 Task: Create a rule from the Routing list, Task moved to a section -> Set Priority in the project AgileCore , set the section as To-Do and set the priority of the task as  High
Action: Mouse moved to (92, 375)
Screenshot: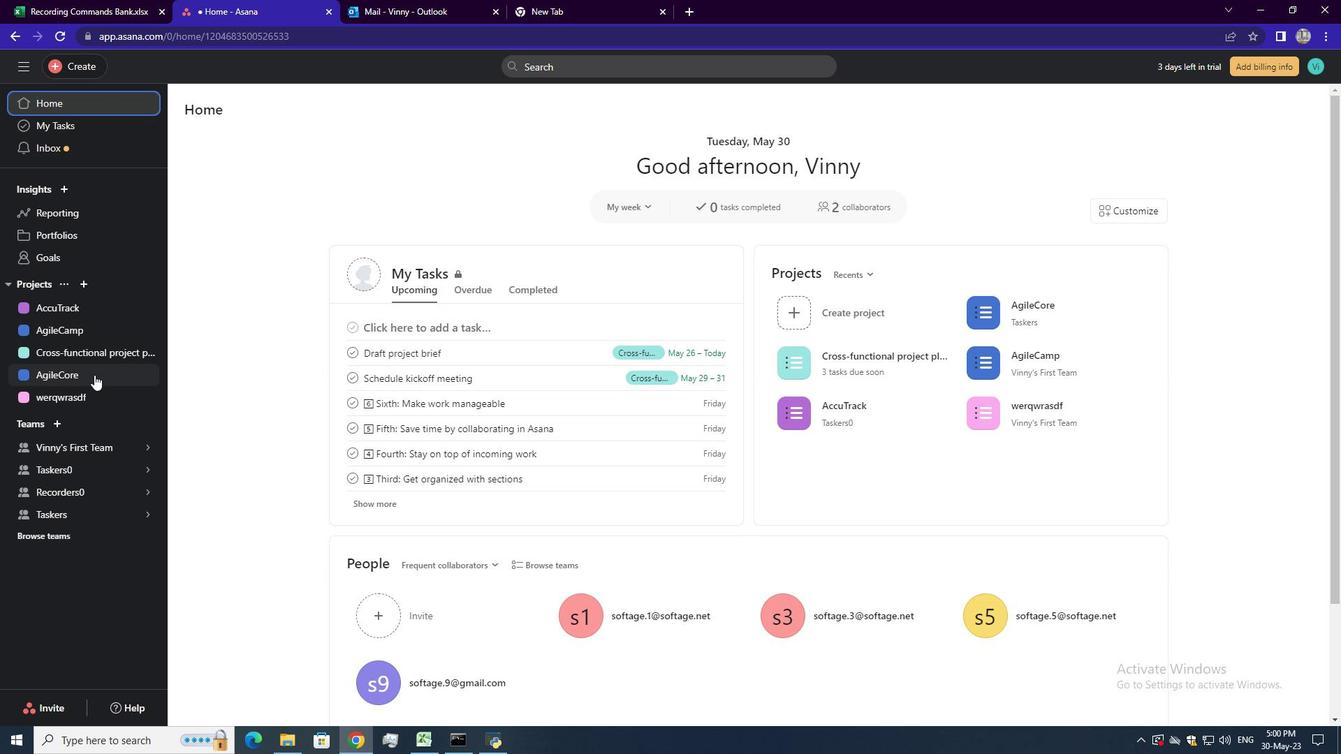 
Action: Mouse pressed left at (92, 375)
Screenshot: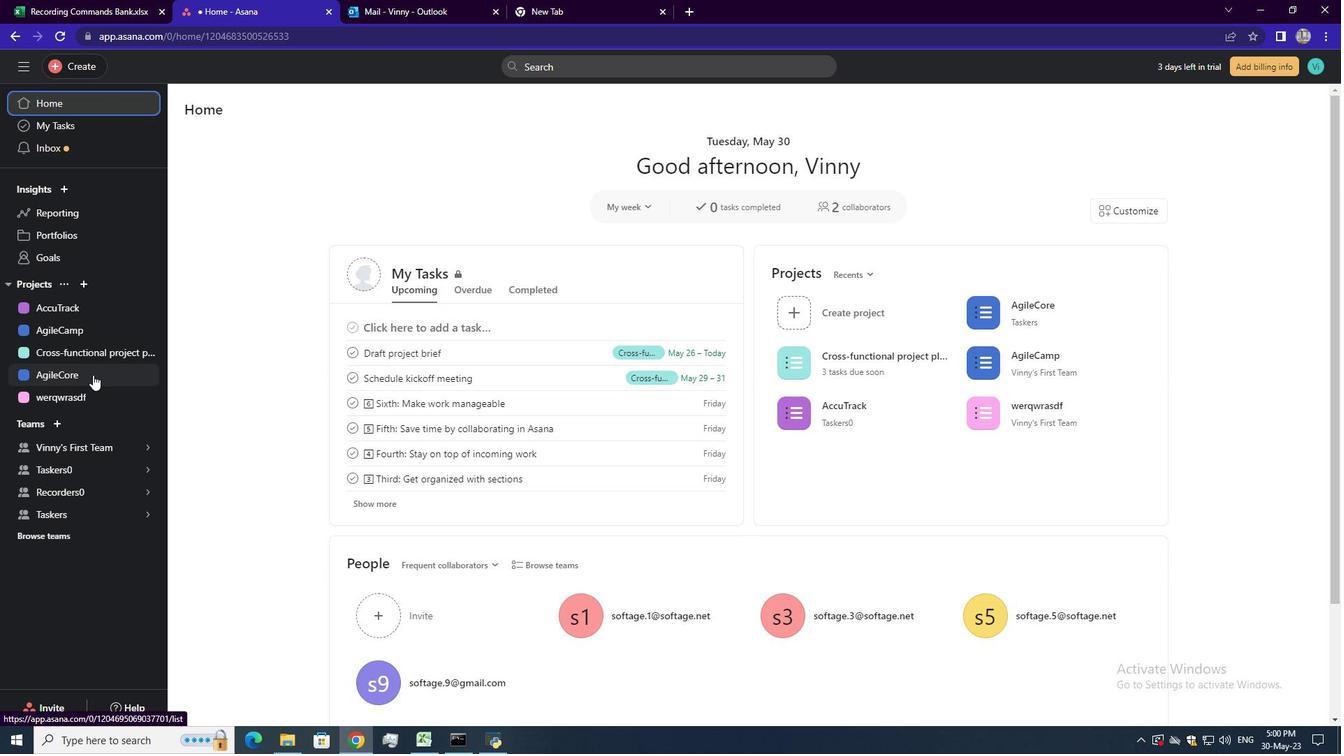 
Action: Mouse moved to (1291, 118)
Screenshot: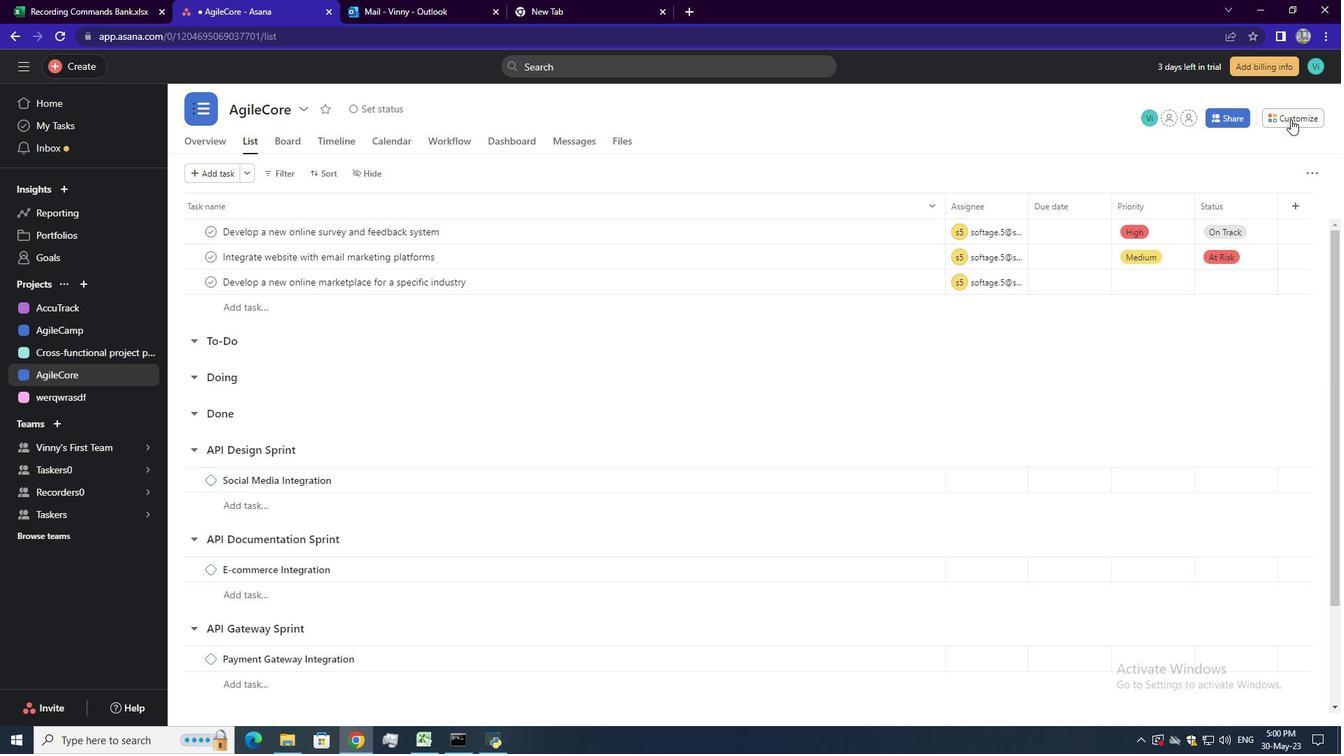 
Action: Mouse pressed left at (1291, 118)
Screenshot: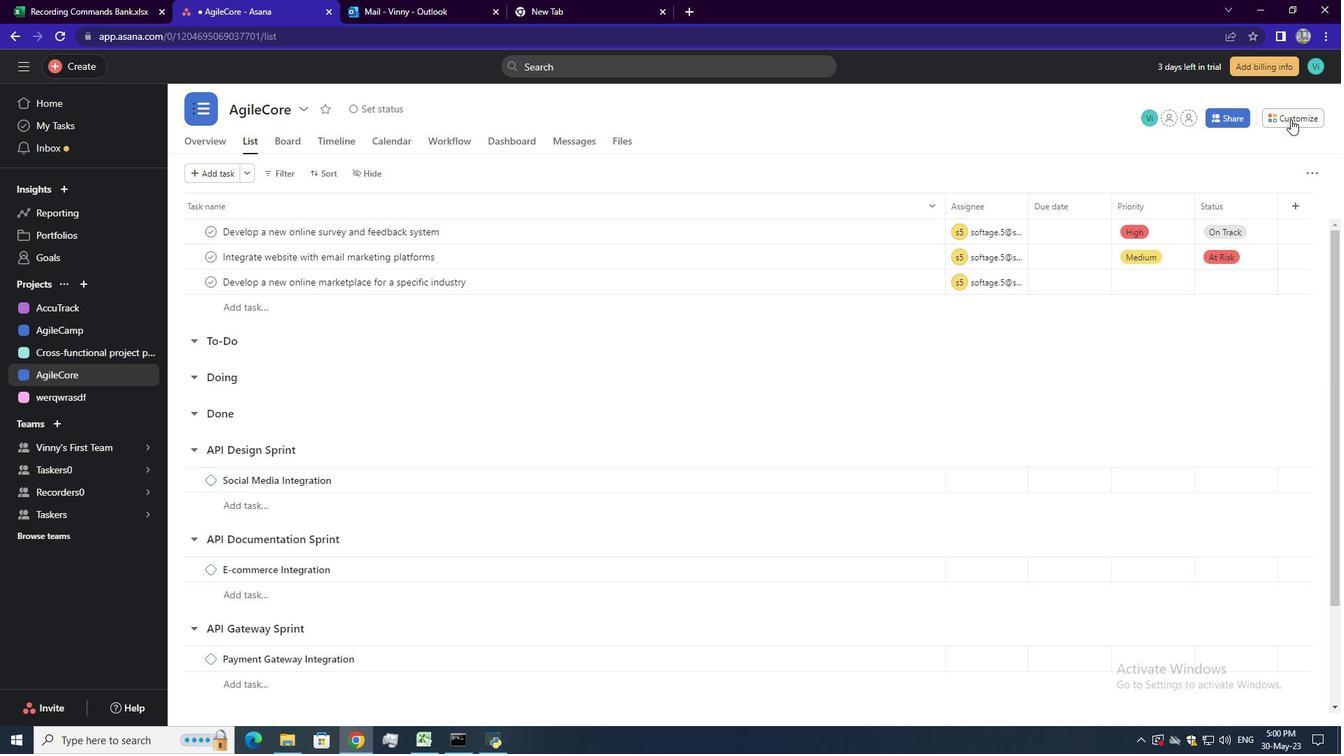 
Action: Mouse moved to (1048, 306)
Screenshot: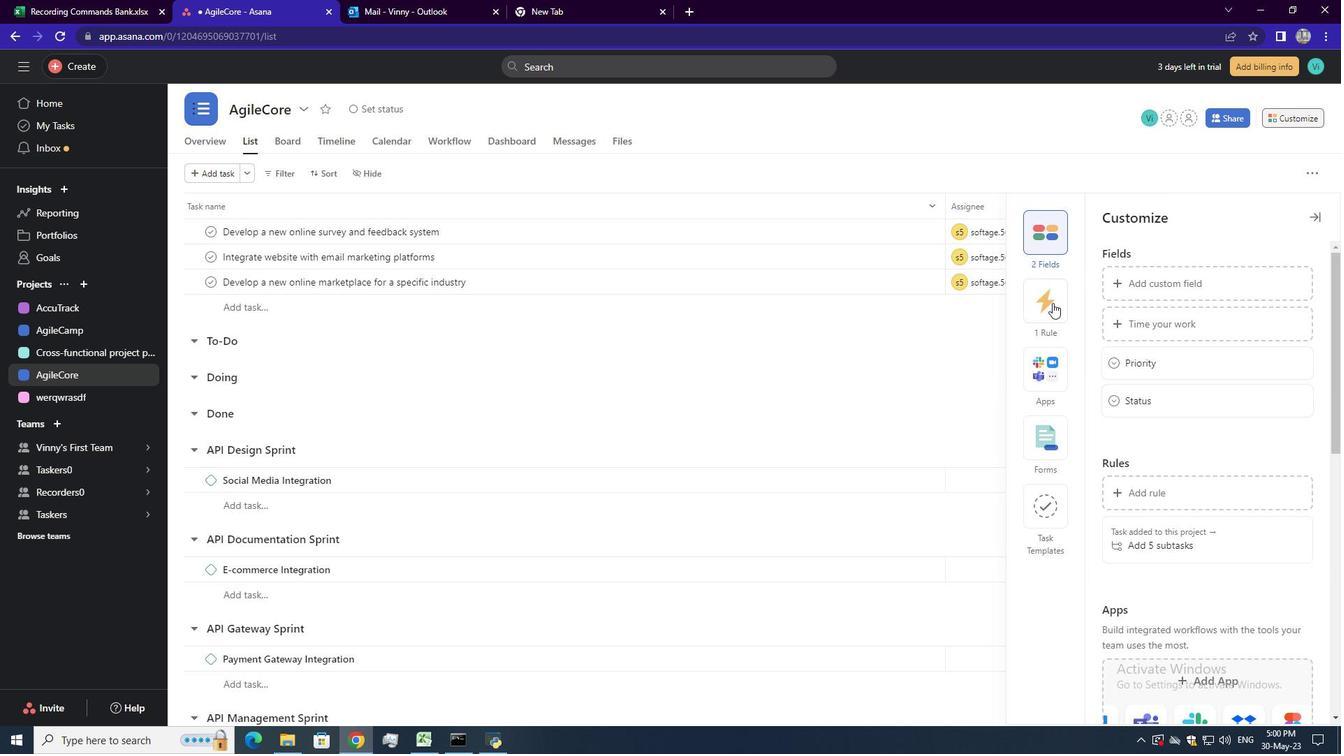 
Action: Mouse pressed left at (1048, 306)
Screenshot: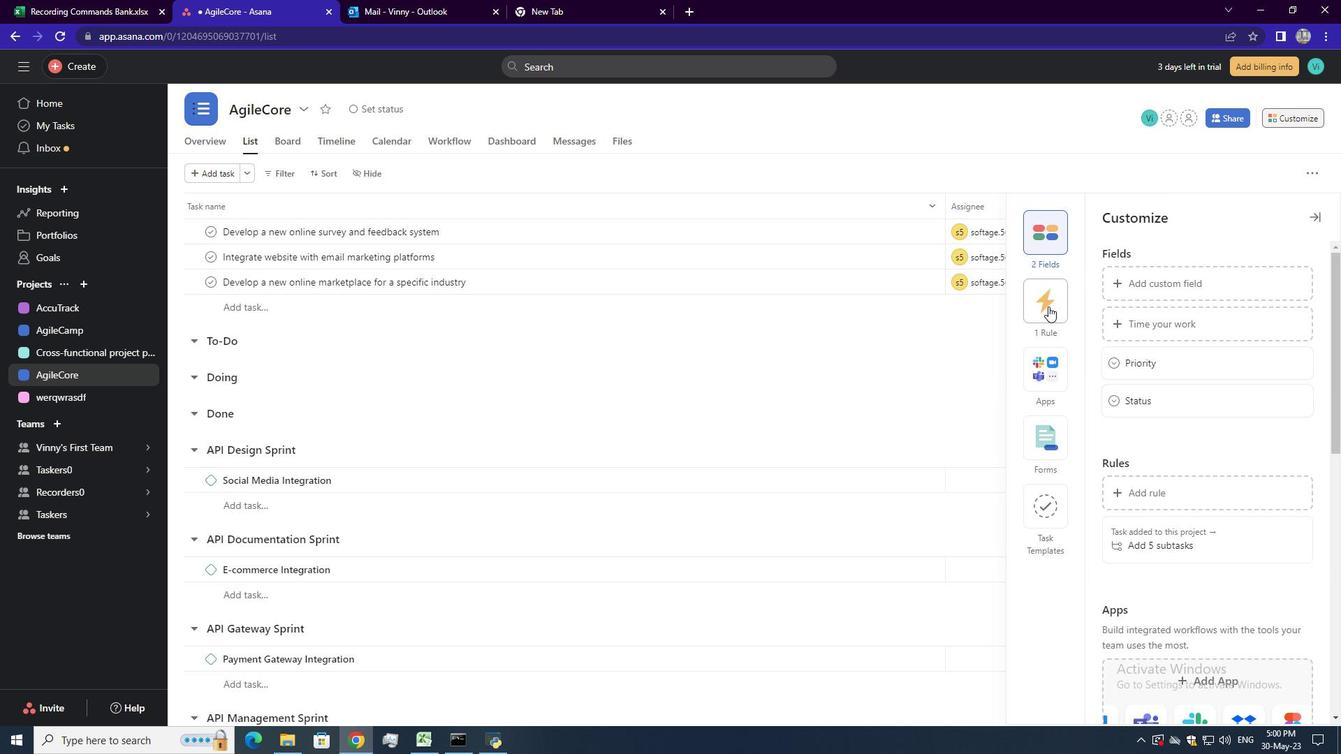 
Action: Mouse moved to (1150, 282)
Screenshot: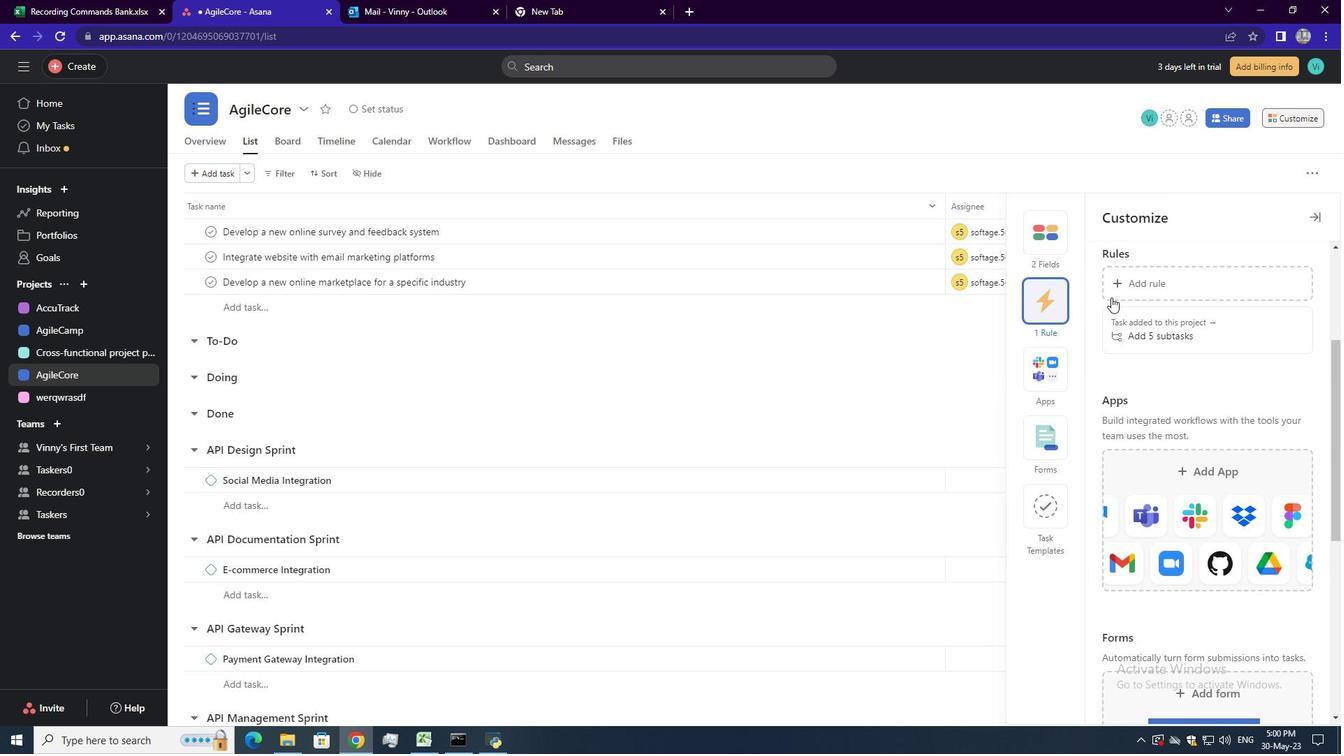 
Action: Mouse pressed left at (1150, 282)
Screenshot: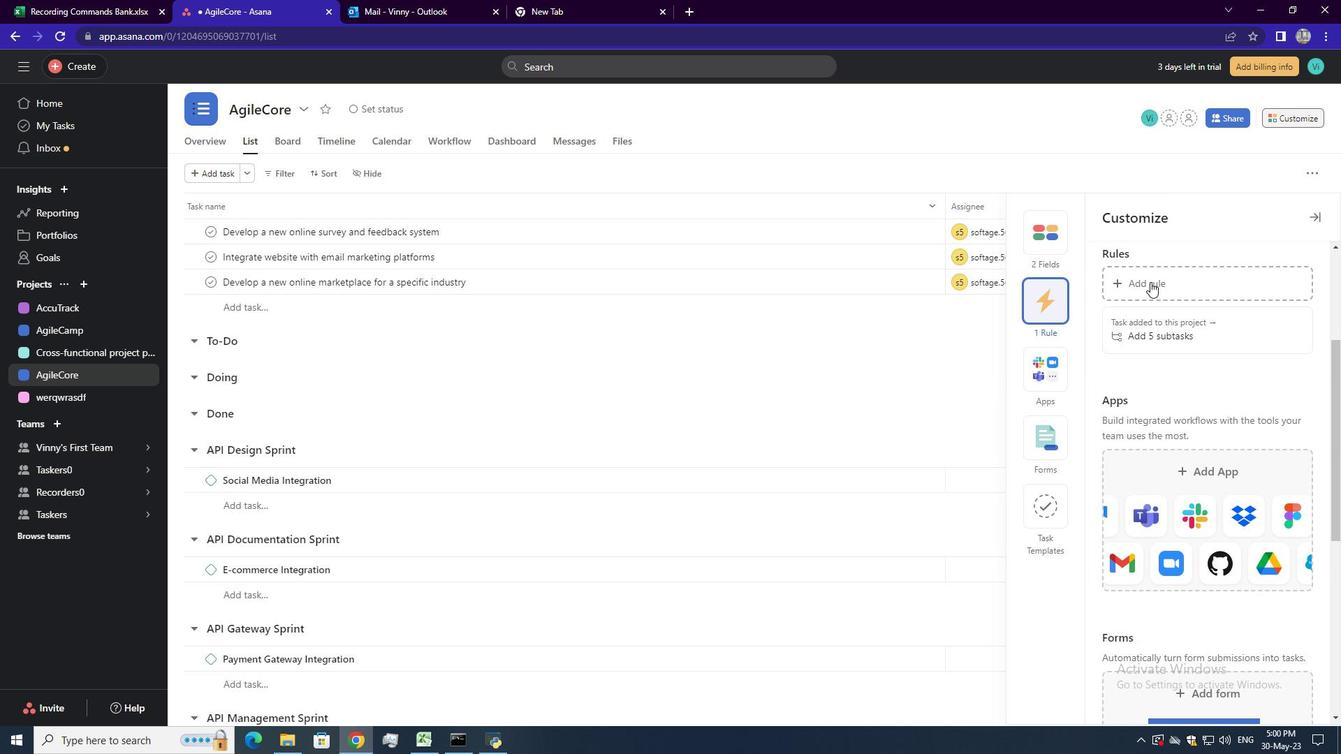 
Action: Mouse moved to (294, 183)
Screenshot: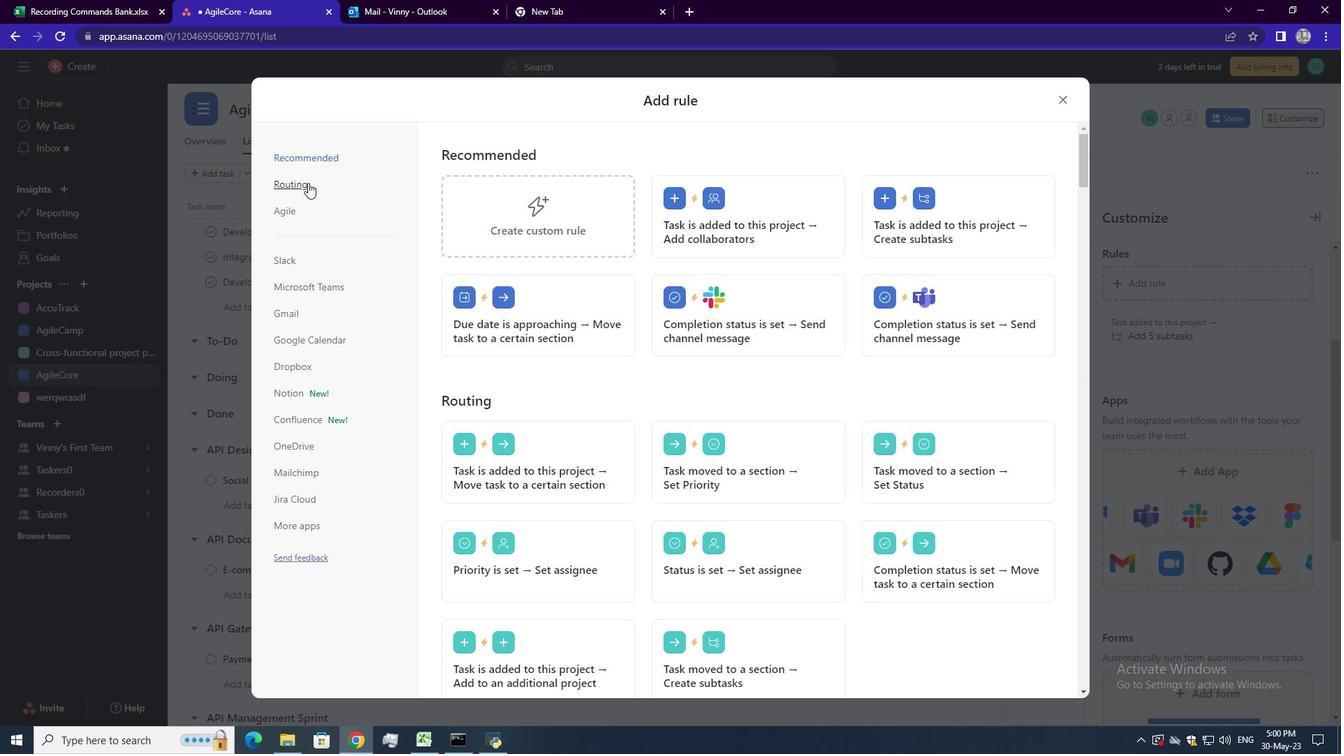 
Action: Mouse pressed left at (294, 183)
Screenshot: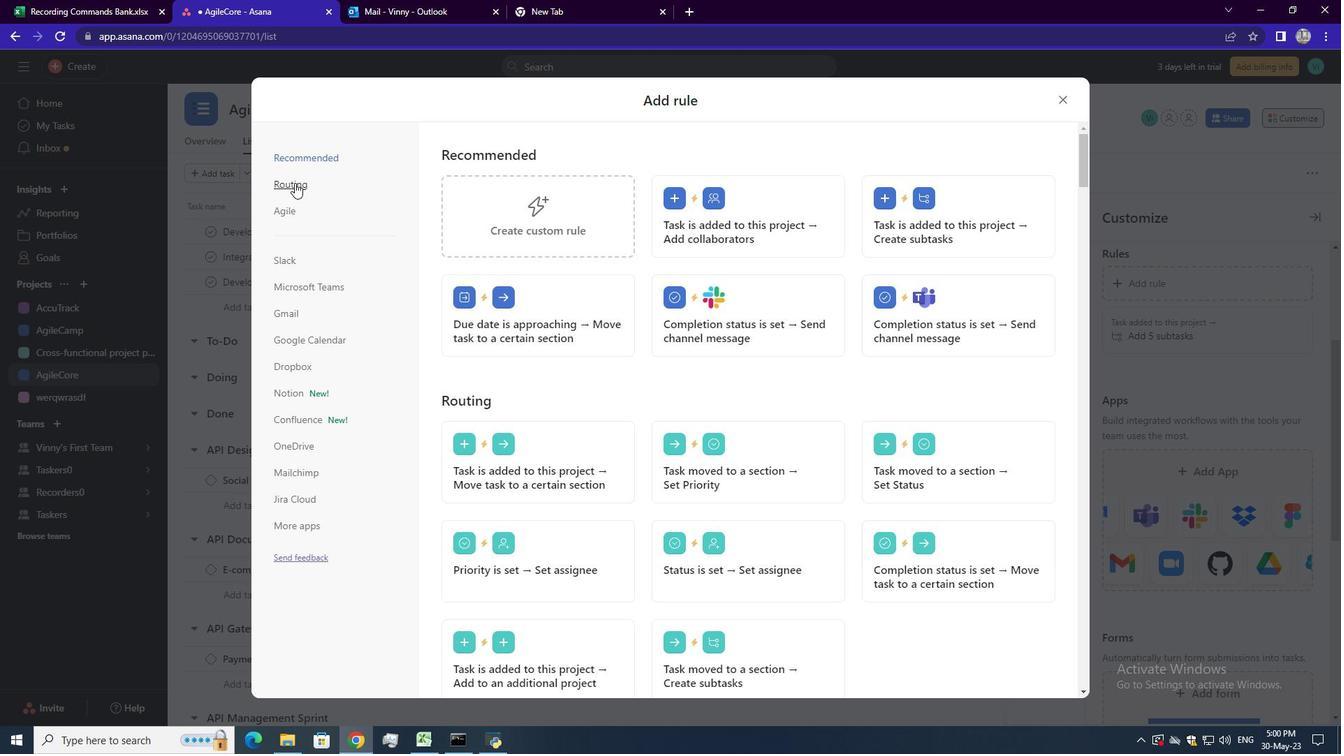 
Action: Mouse moved to (713, 227)
Screenshot: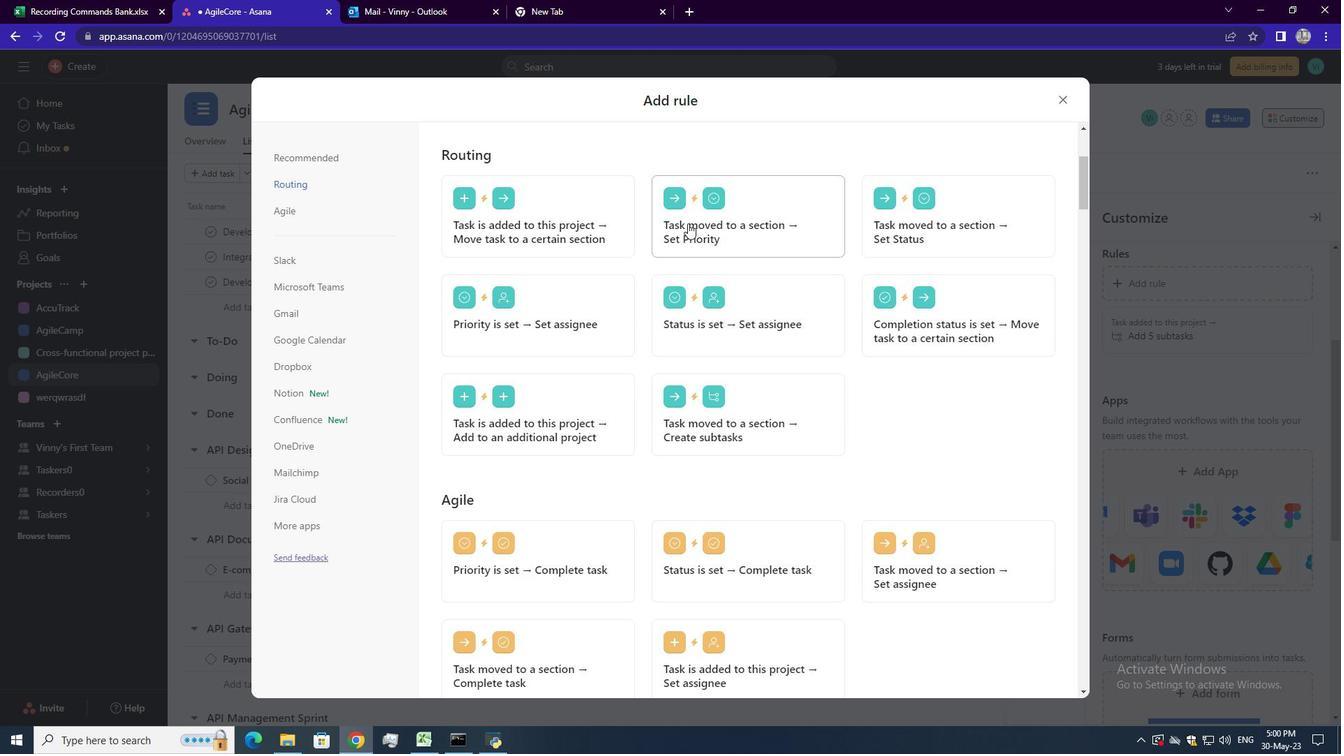 
Action: Mouse pressed left at (713, 227)
Screenshot: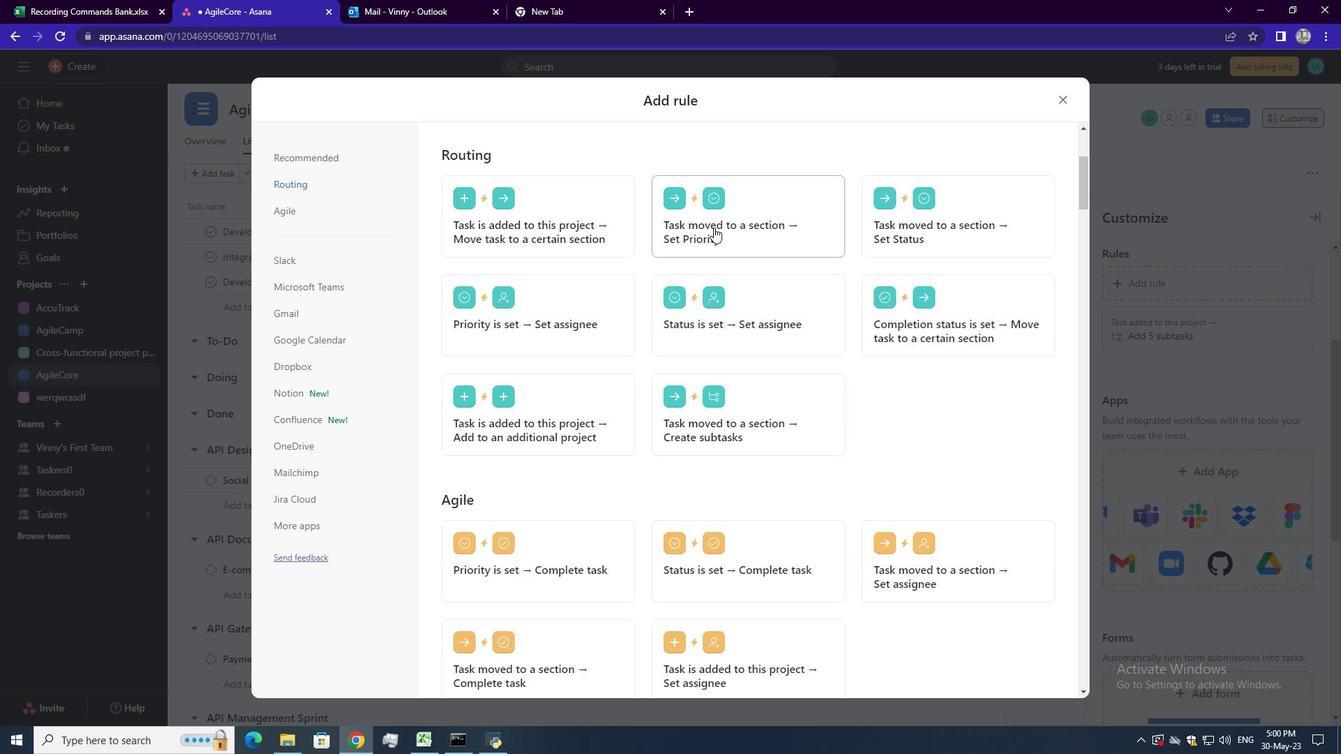 
Action: Mouse moved to (489, 389)
Screenshot: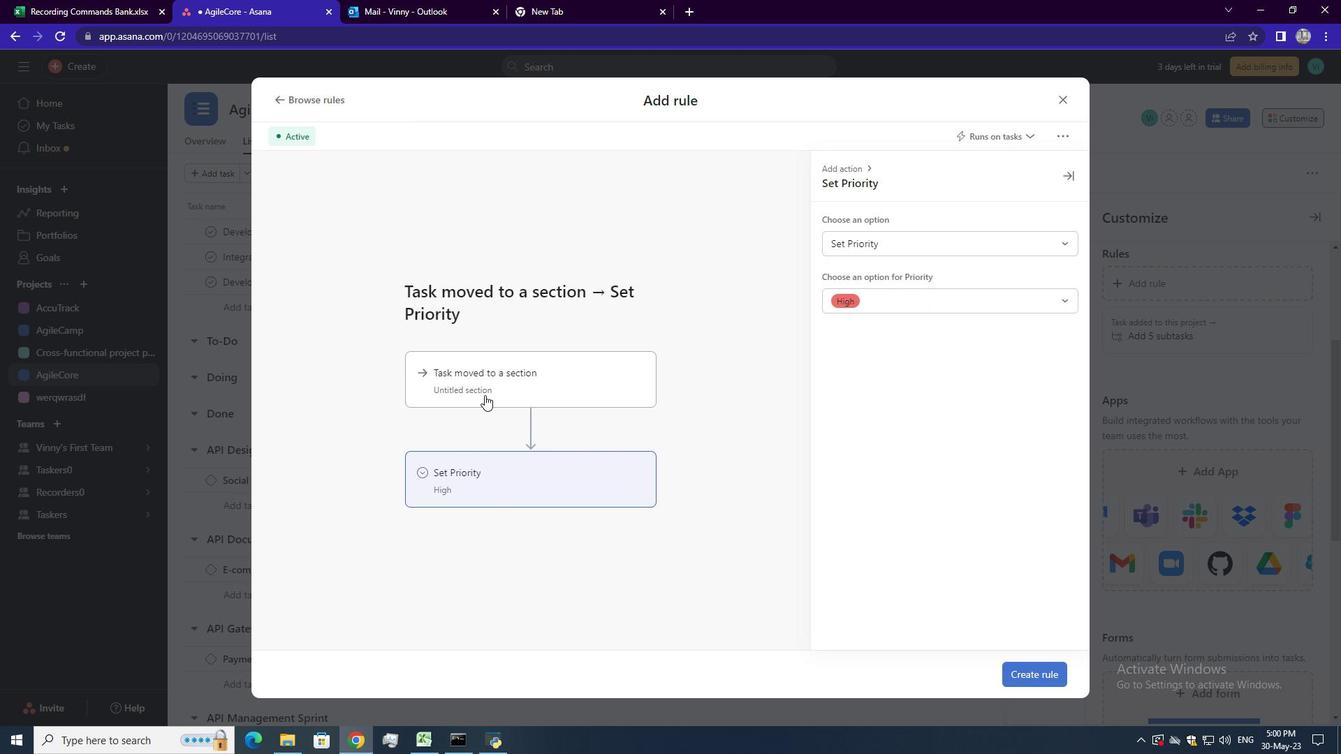 
Action: Mouse pressed left at (489, 389)
Screenshot: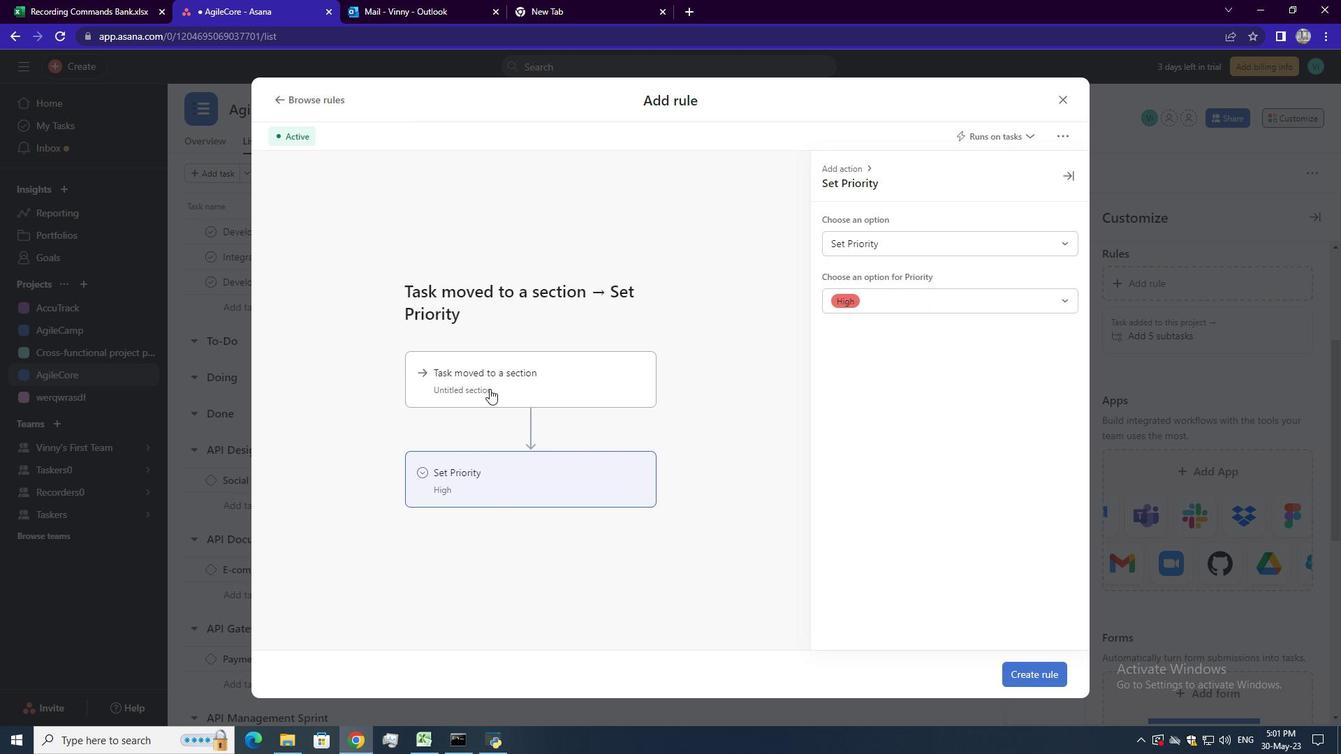 
Action: Mouse moved to (859, 251)
Screenshot: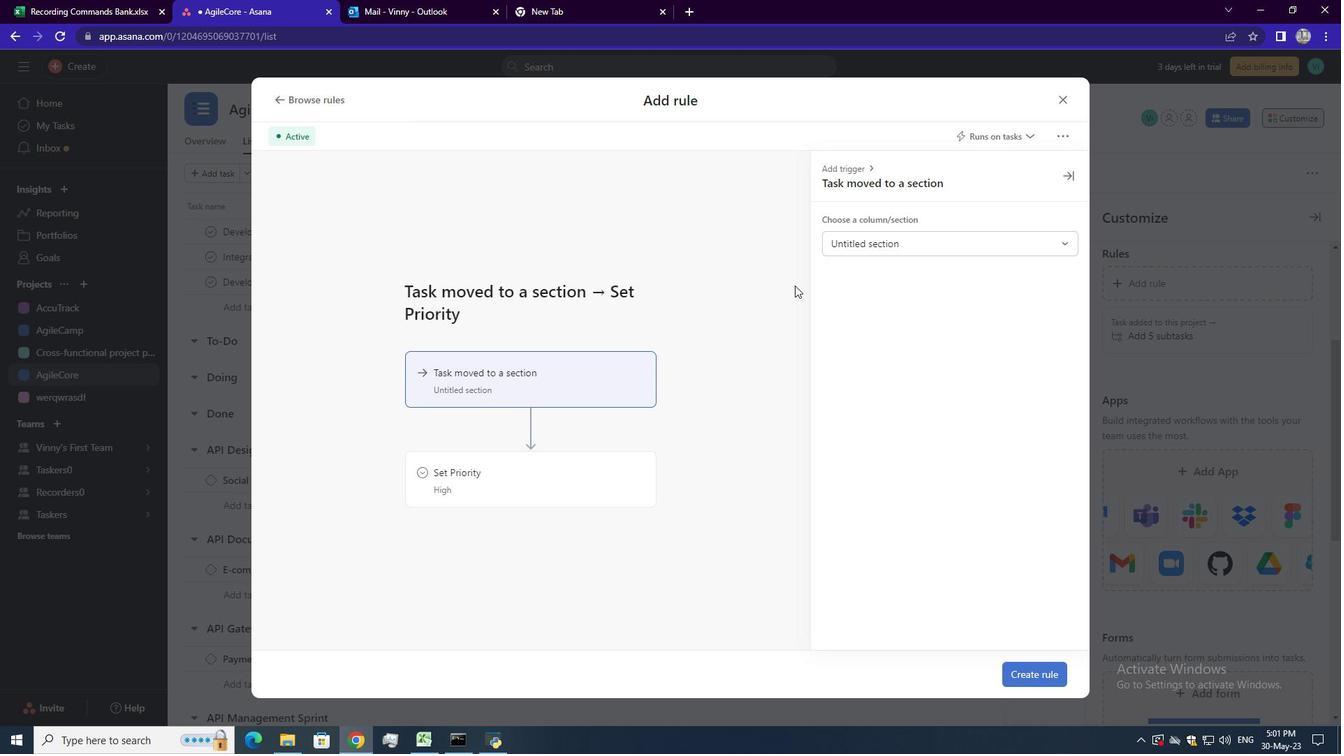 
Action: Mouse pressed left at (859, 251)
Screenshot: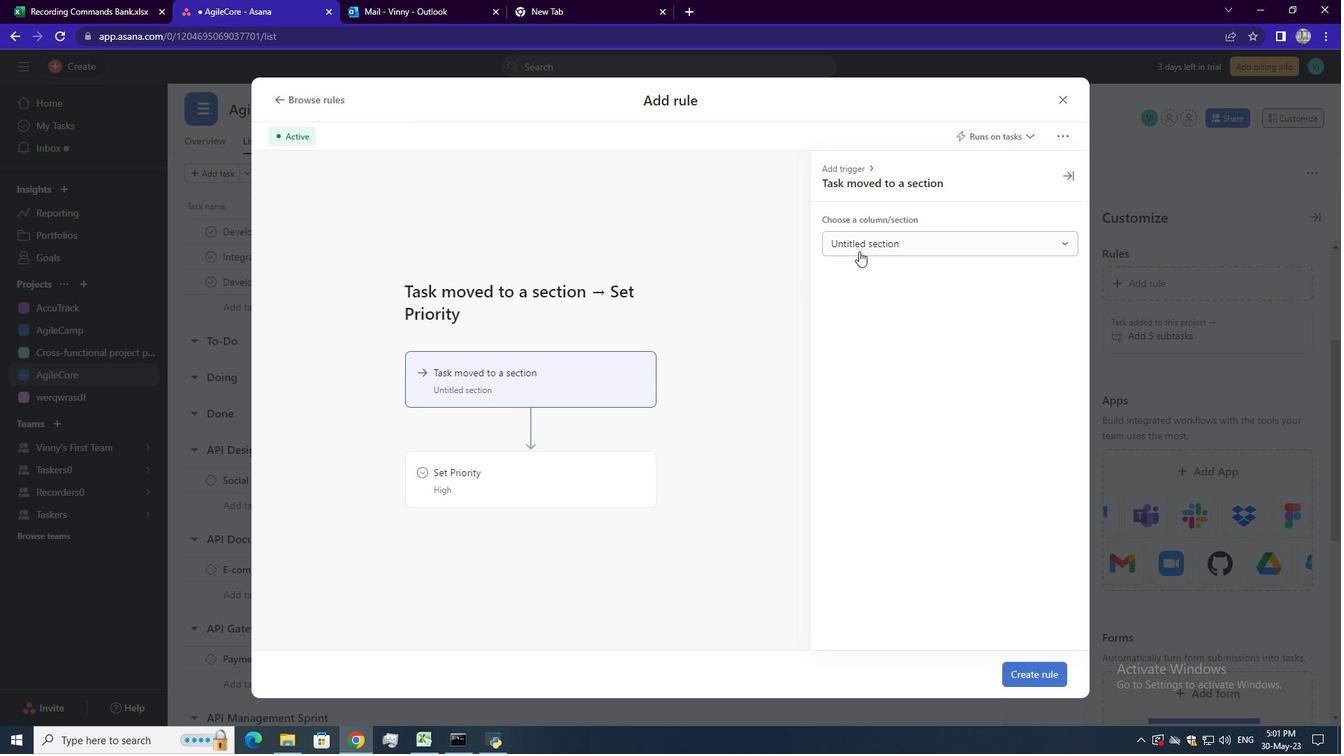 
Action: Mouse moved to (872, 296)
Screenshot: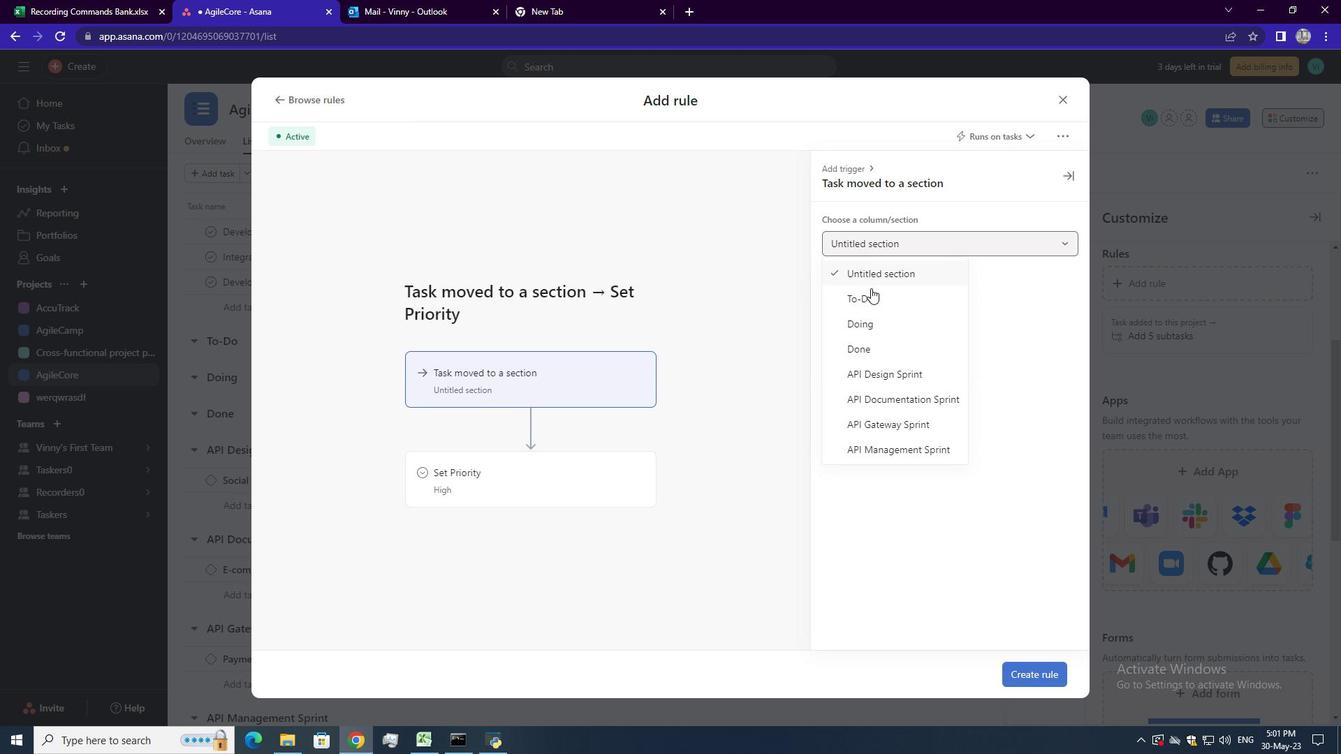 
Action: Mouse pressed left at (872, 296)
Screenshot: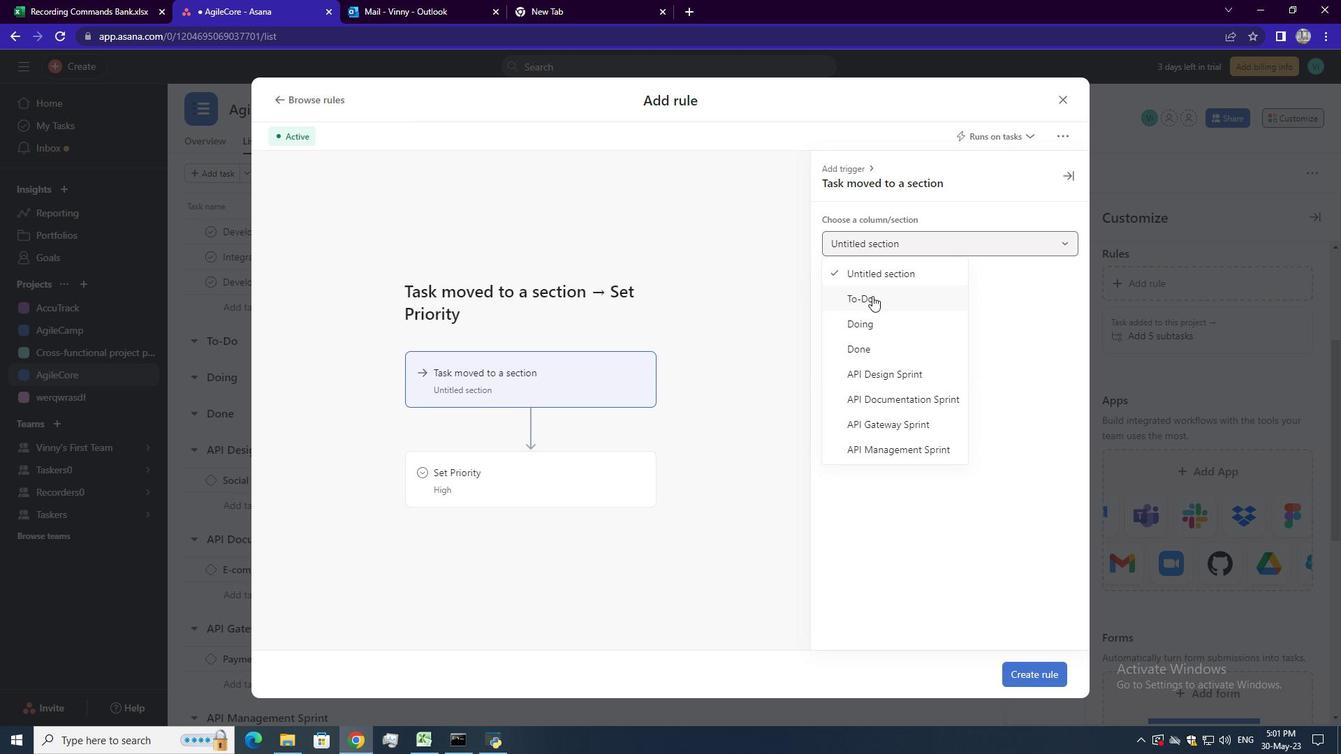 
Action: Mouse moved to (532, 473)
Screenshot: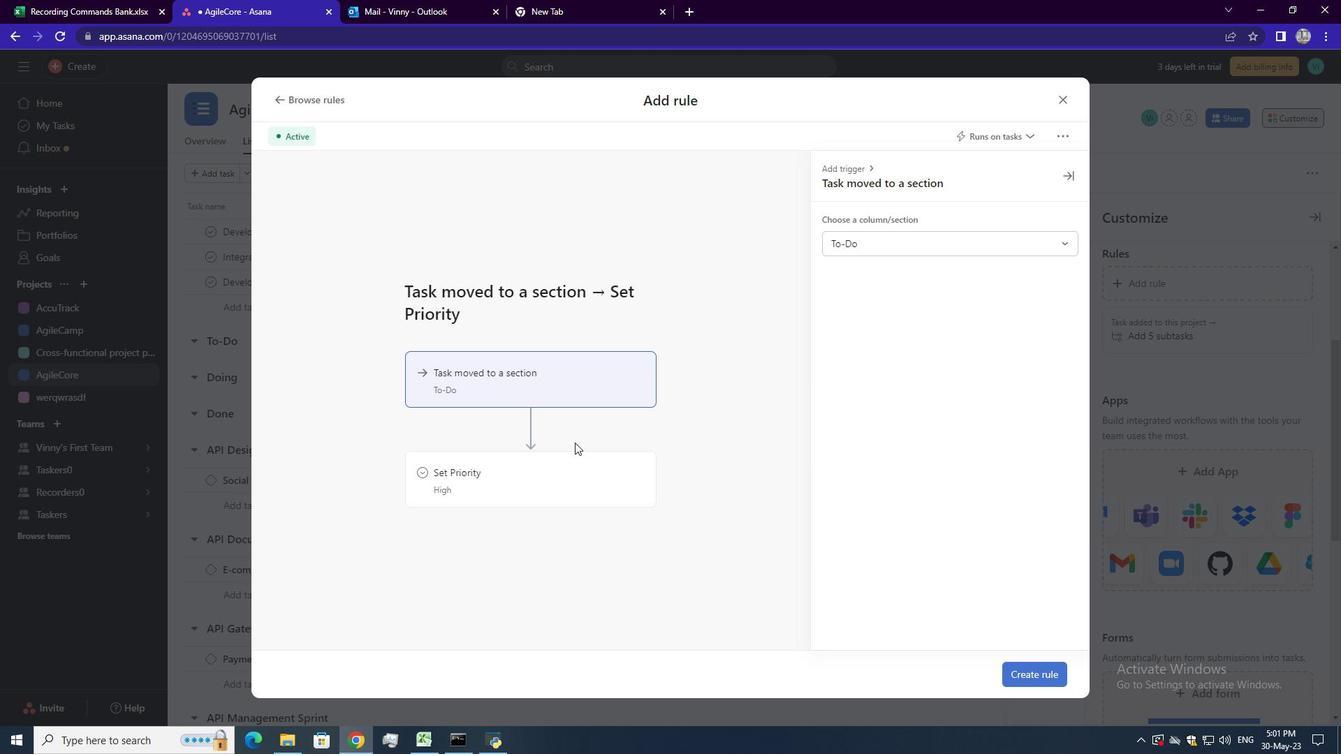 
Action: Mouse pressed left at (532, 473)
Screenshot: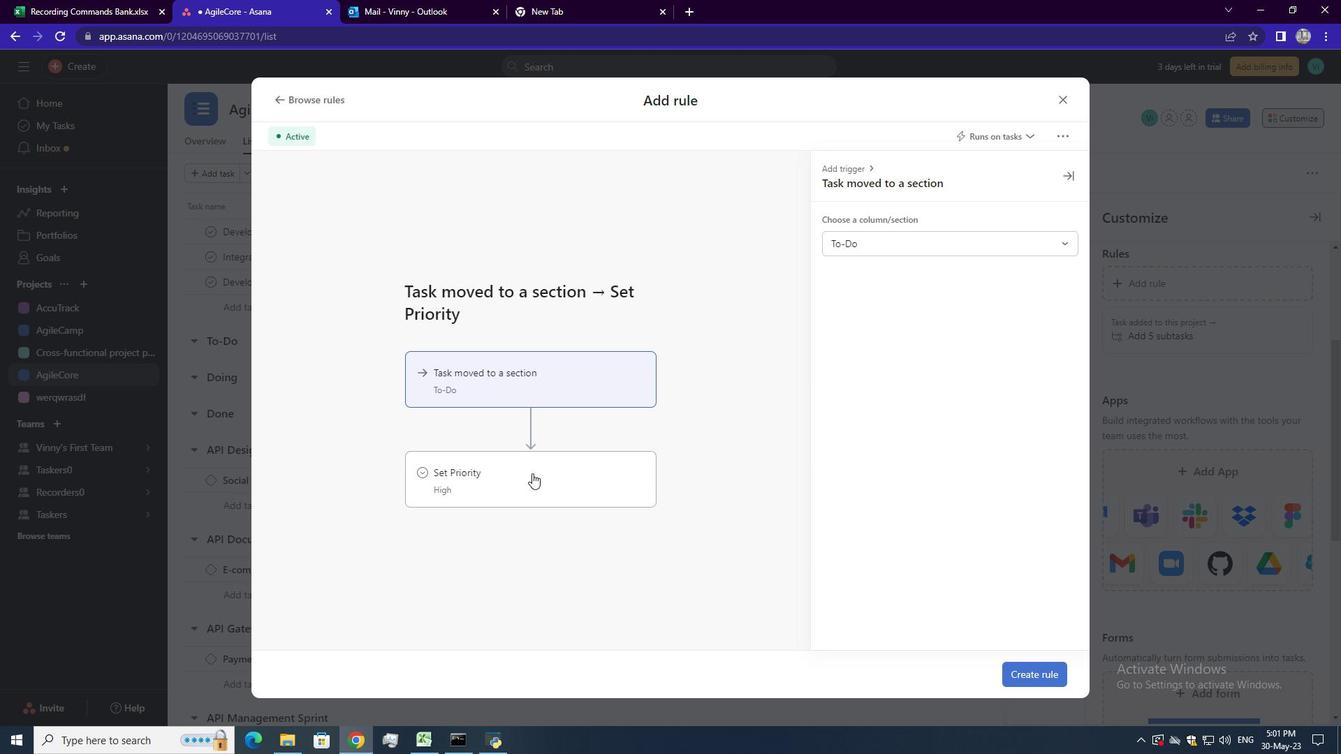 
Action: Mouse moved to (883, 302)
Screenshot: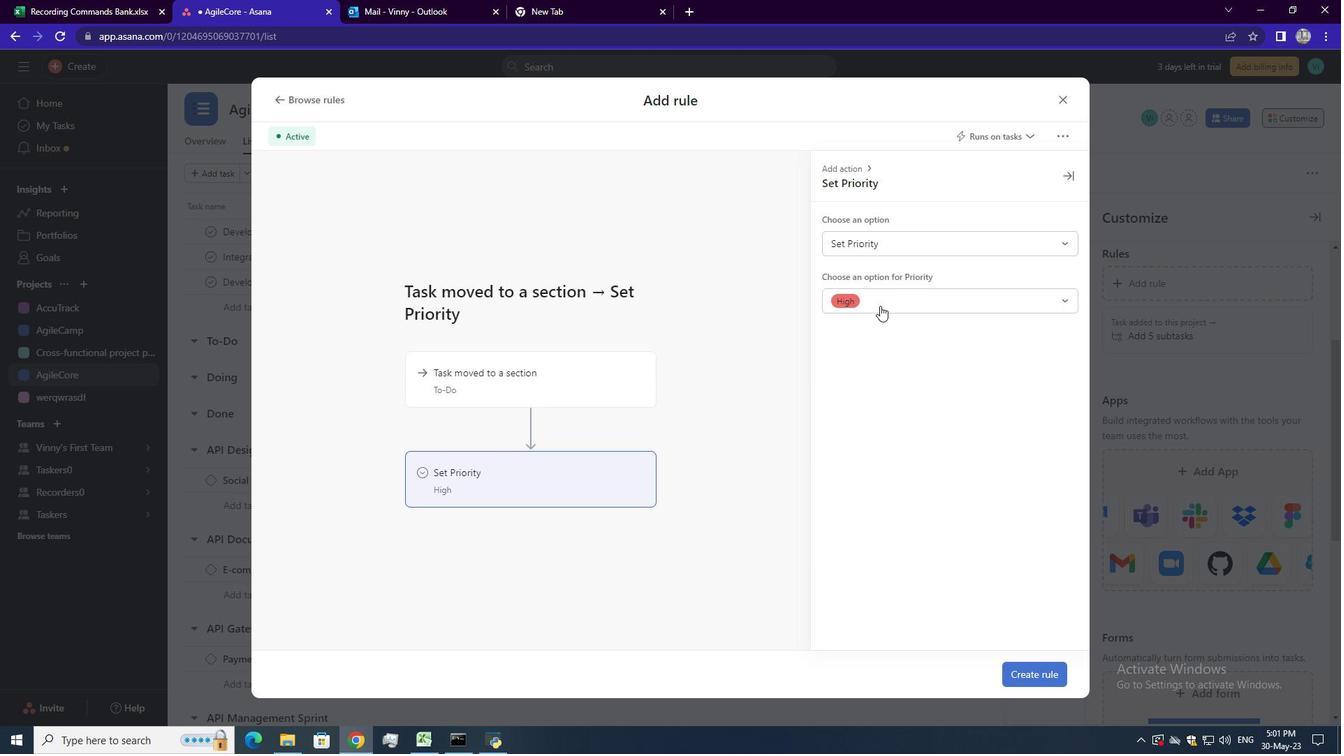 
Action: Mouse pressed left at (883, 302)
Screenshot: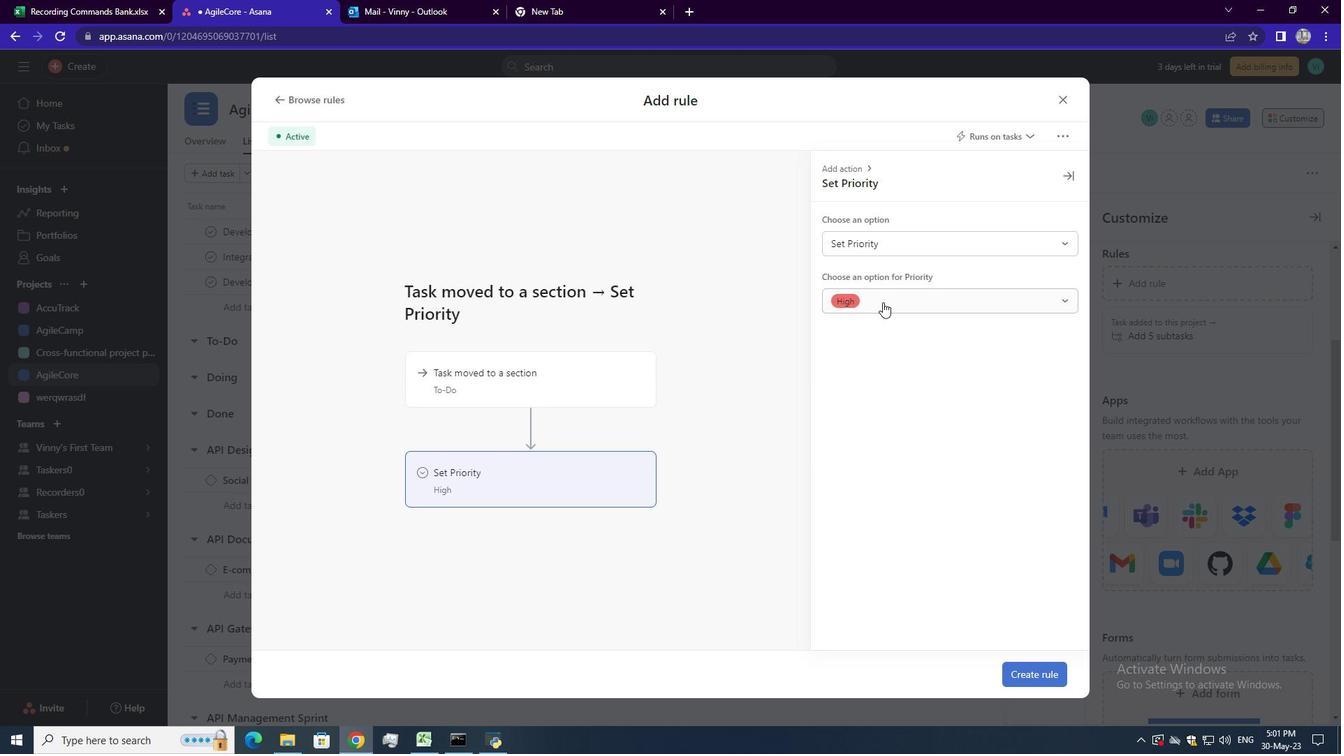
Action: Mouse moved to (879, 326)
Screenshot: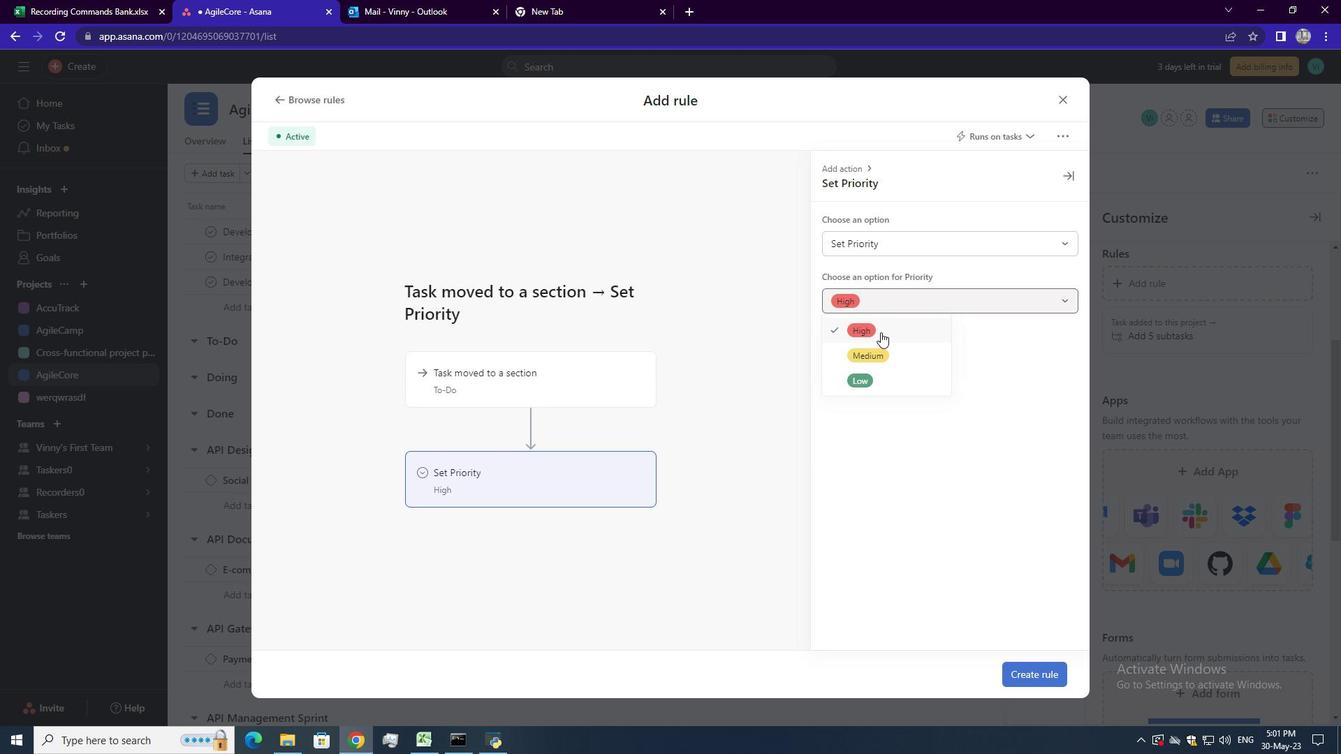 
Action: Mouse pressed left at (879, 326)
Screenshot: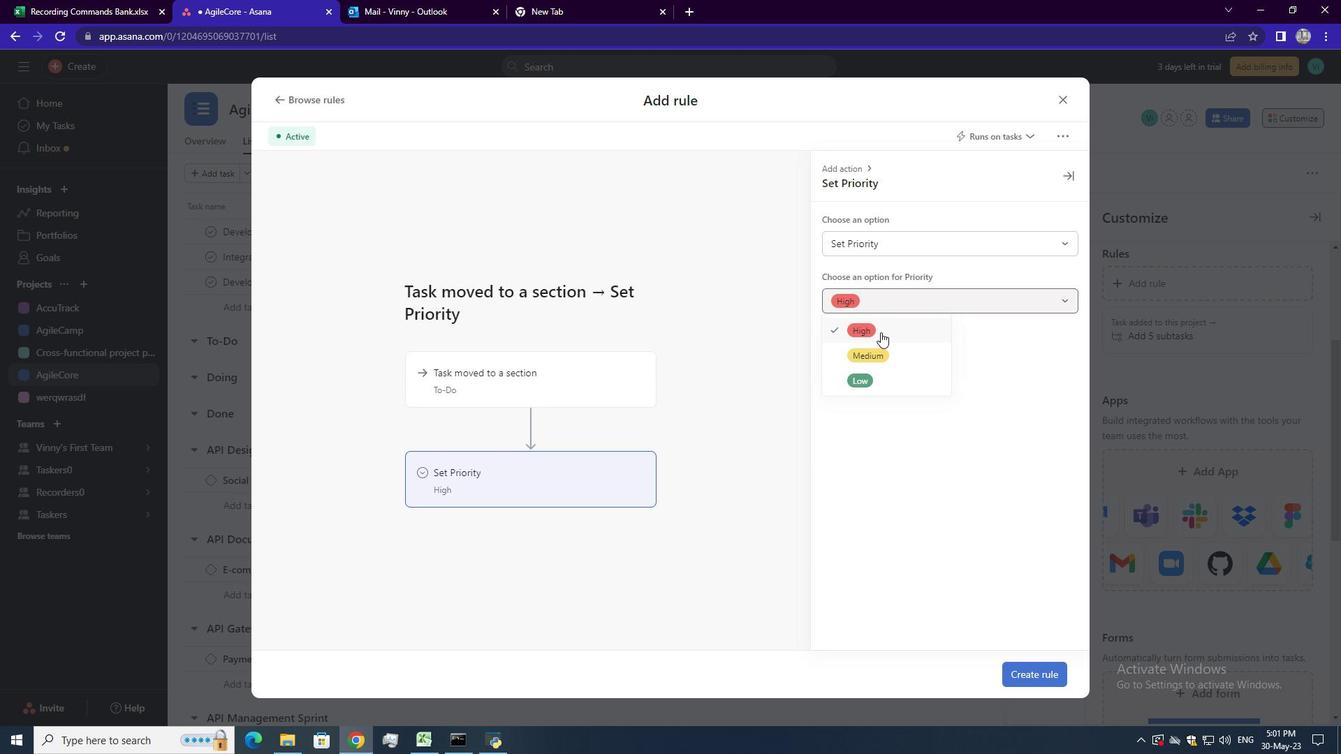 
Action: Mouse moved to (1028, 671)
Screenshot: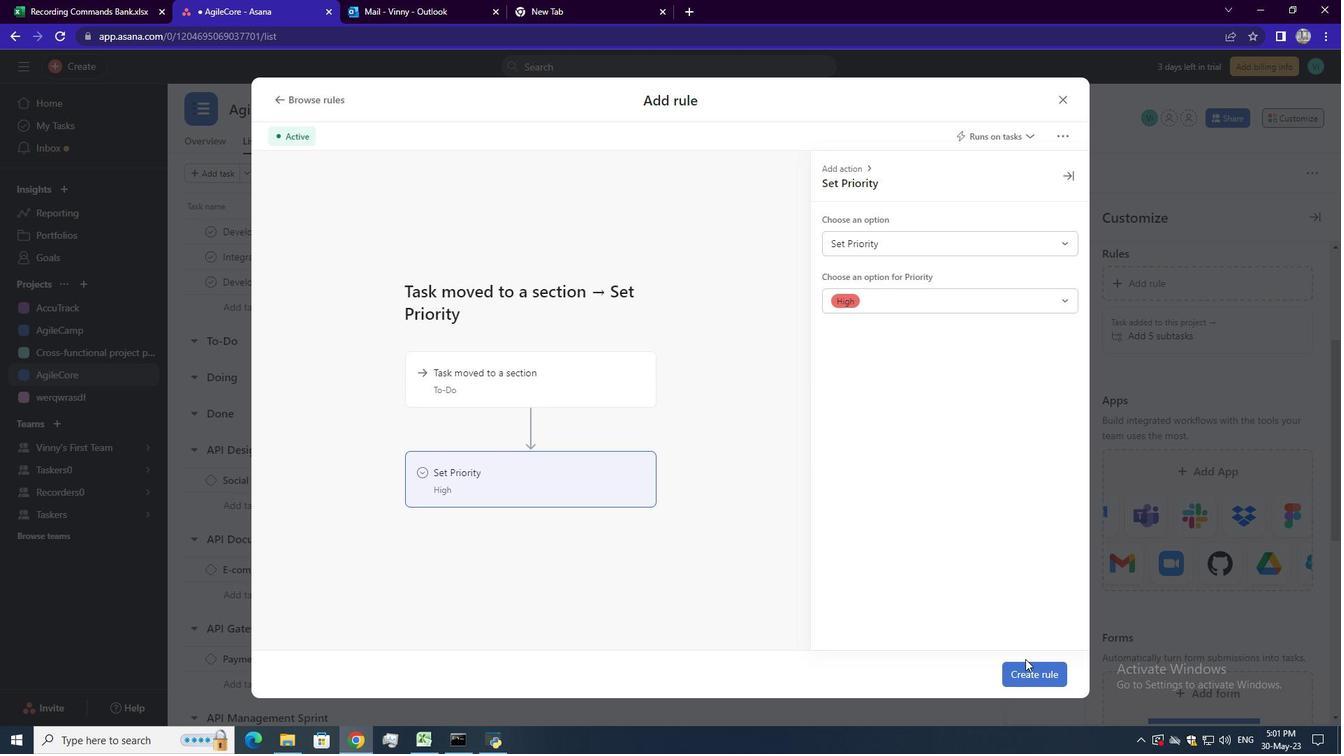 
Action: Mouse pressed left at (1028, 671)
Screenshot: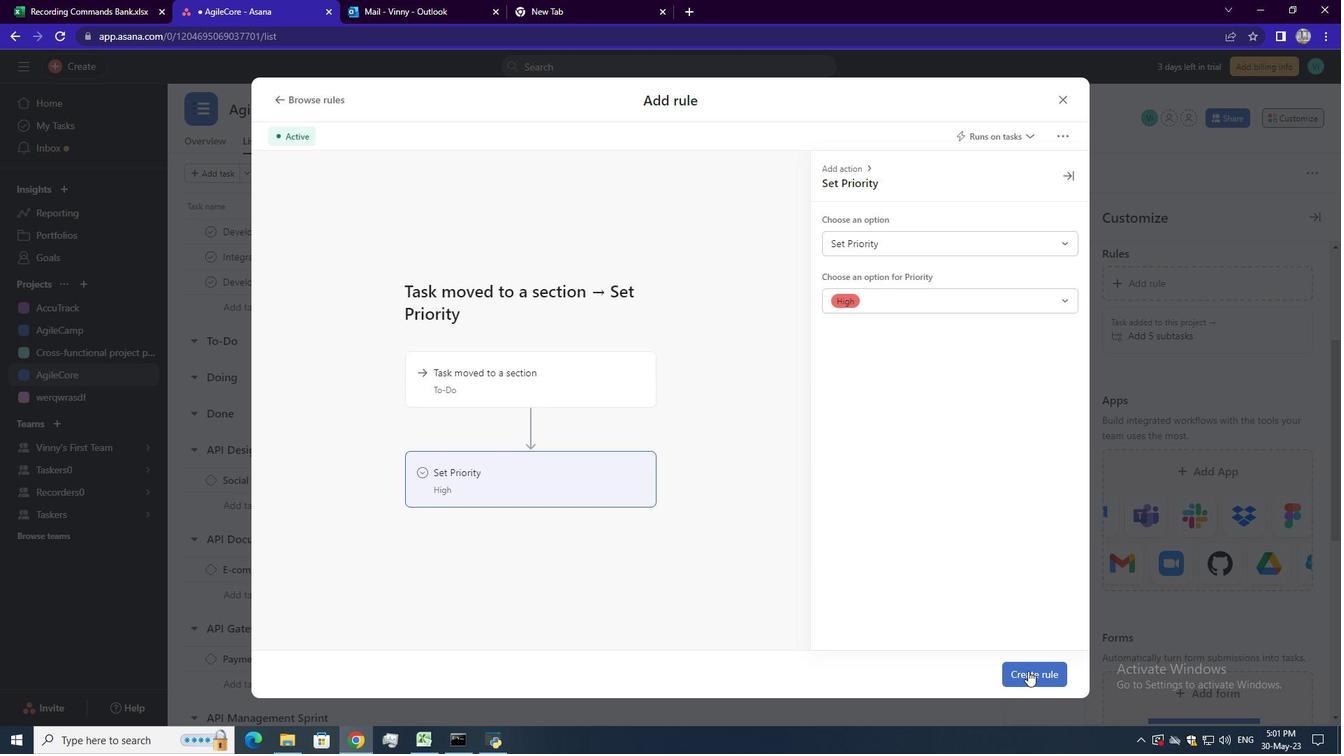 
